 Task: In reminders to claim jobs turn off in-app notifications.
Action: Mouse moved to (843, 71)
Screenshot: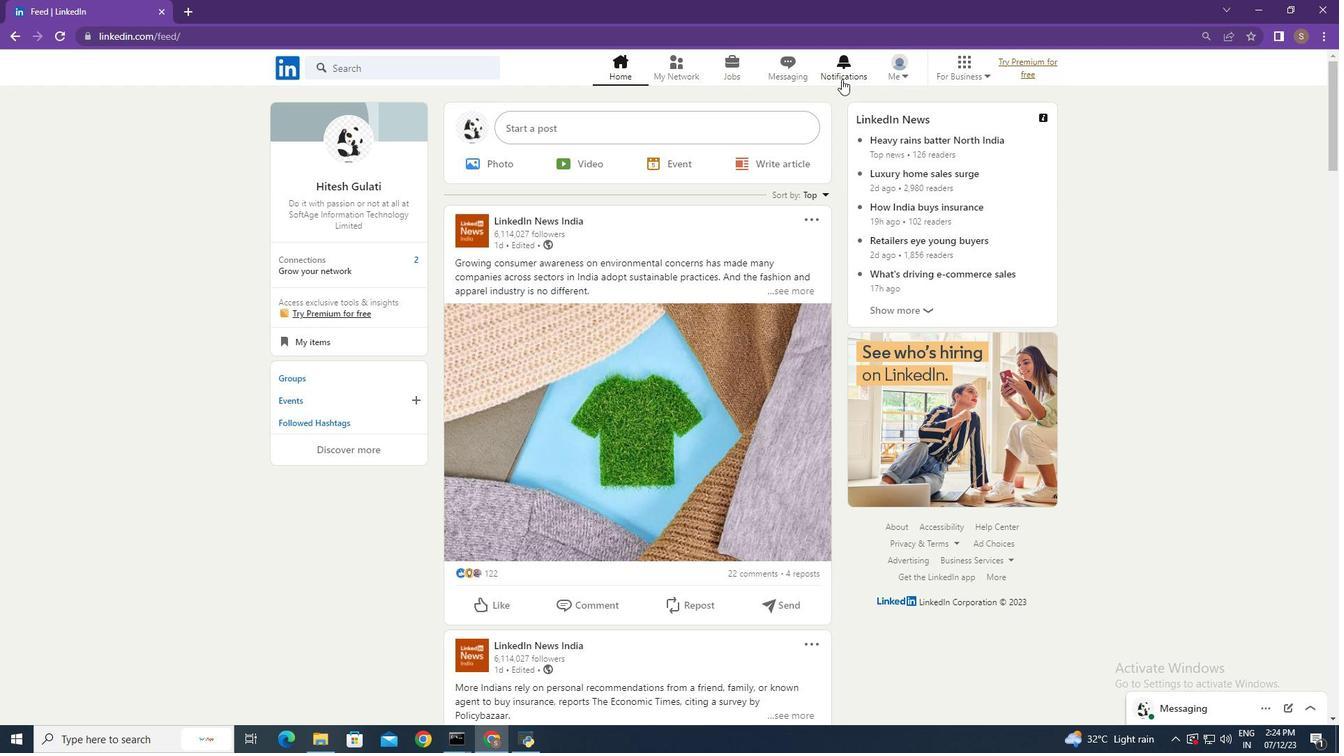 
Action: Mouse pressed left at (843, 71)
Screenshot: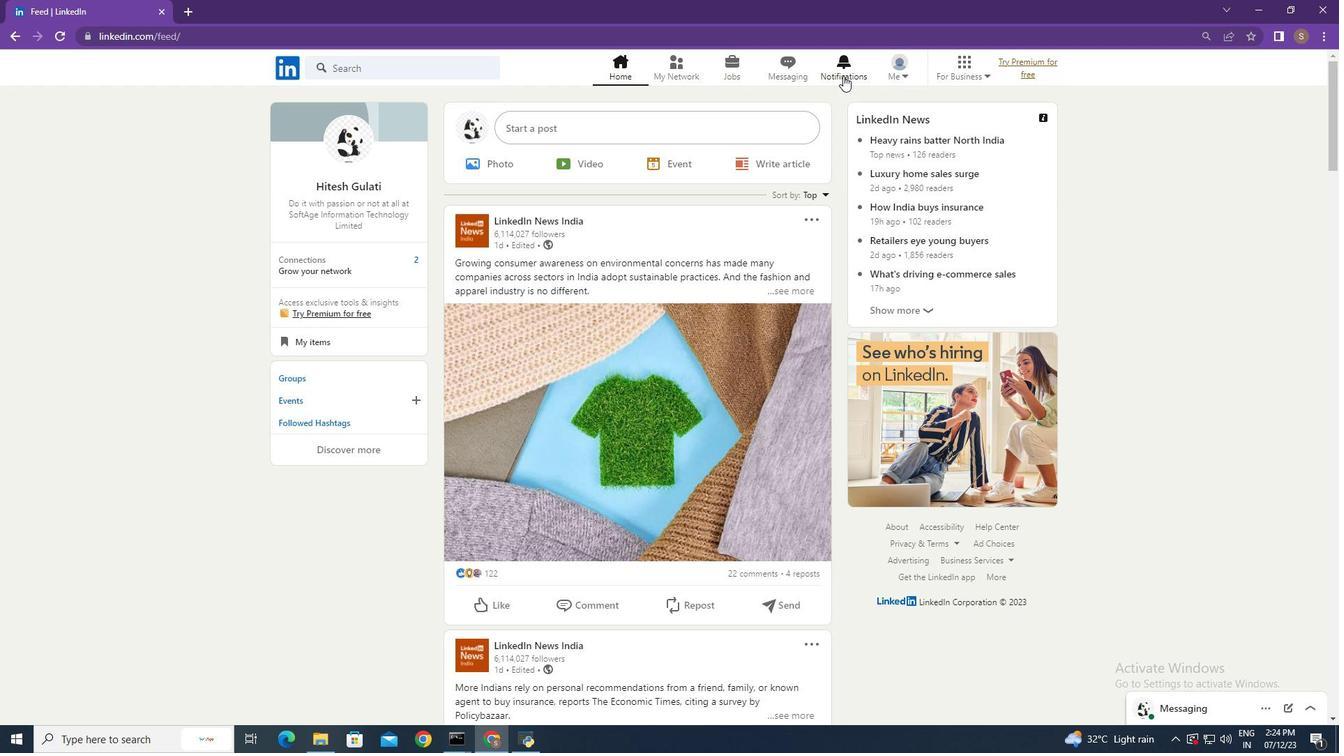 
Action: Mouse moved to (324, 160)
Screenshot: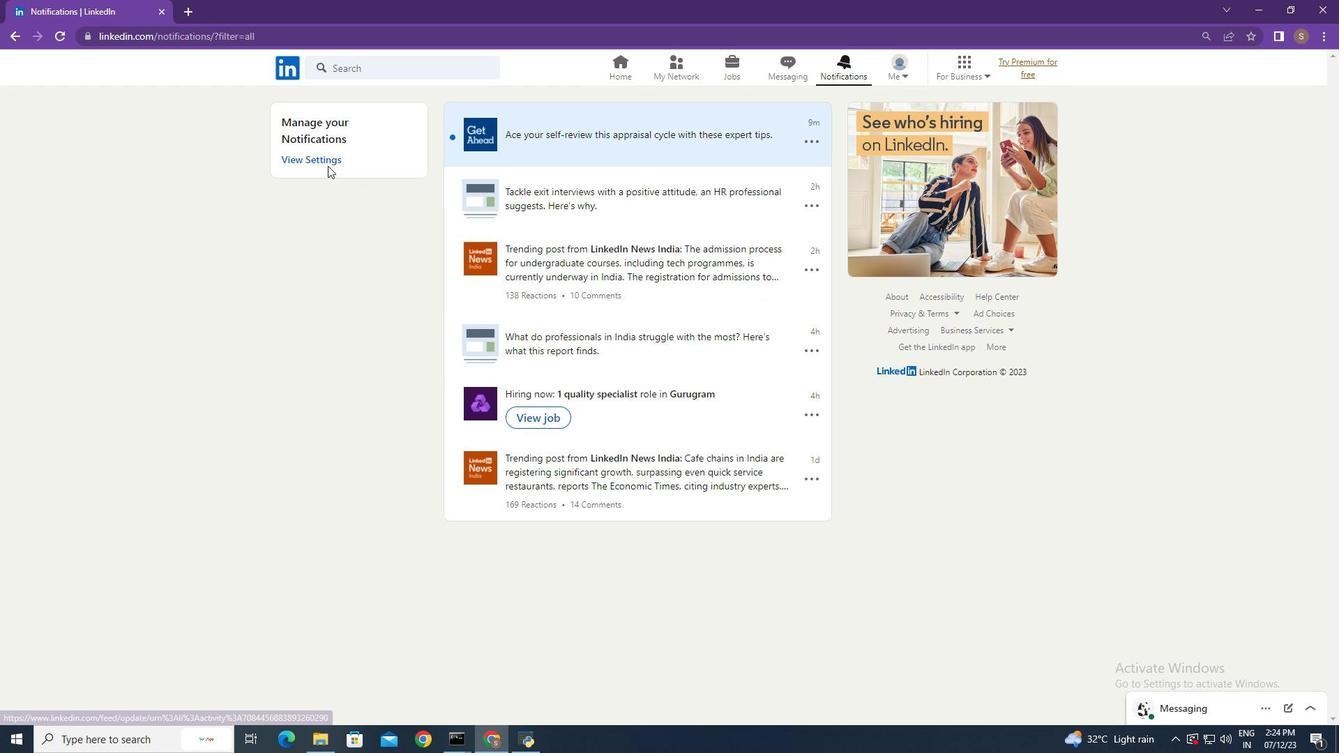 
Action: Mouse pressed left at (324, 160)
Screenshot: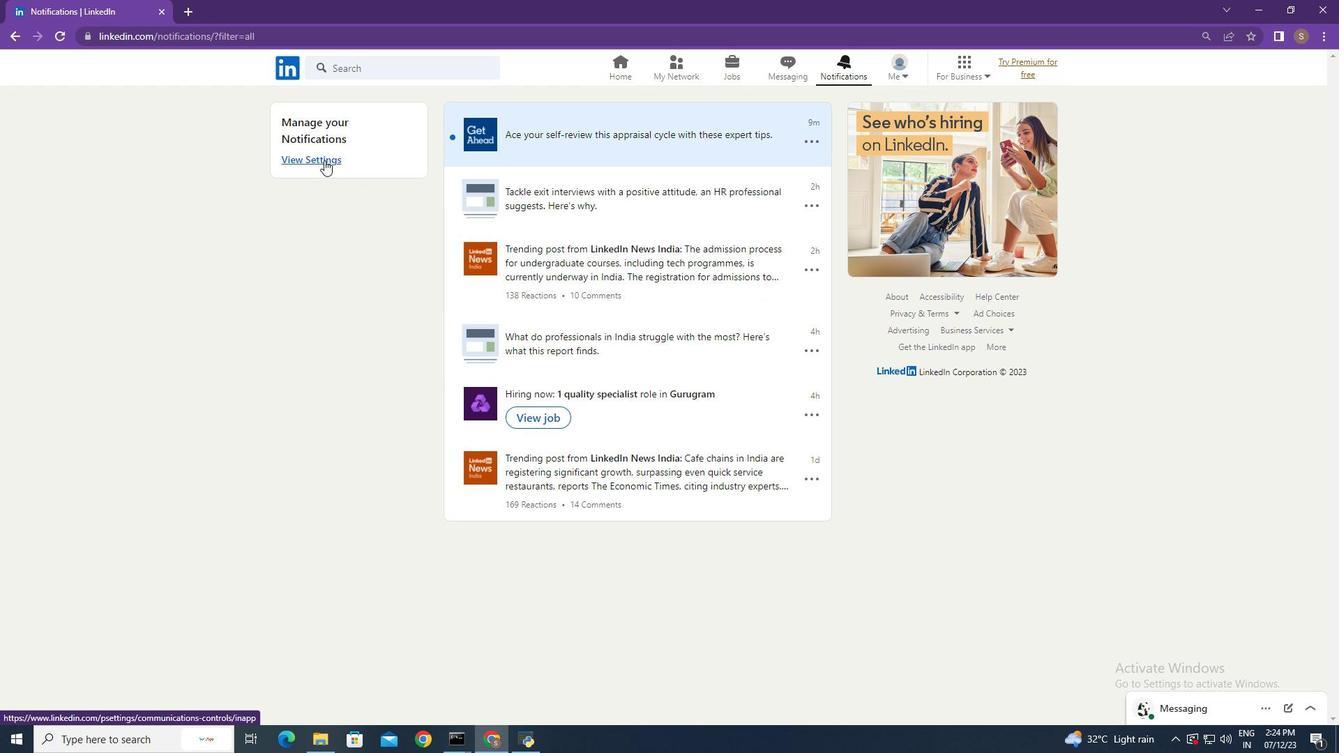 
Action: Mouse moved to (754, 246)
Screenshot: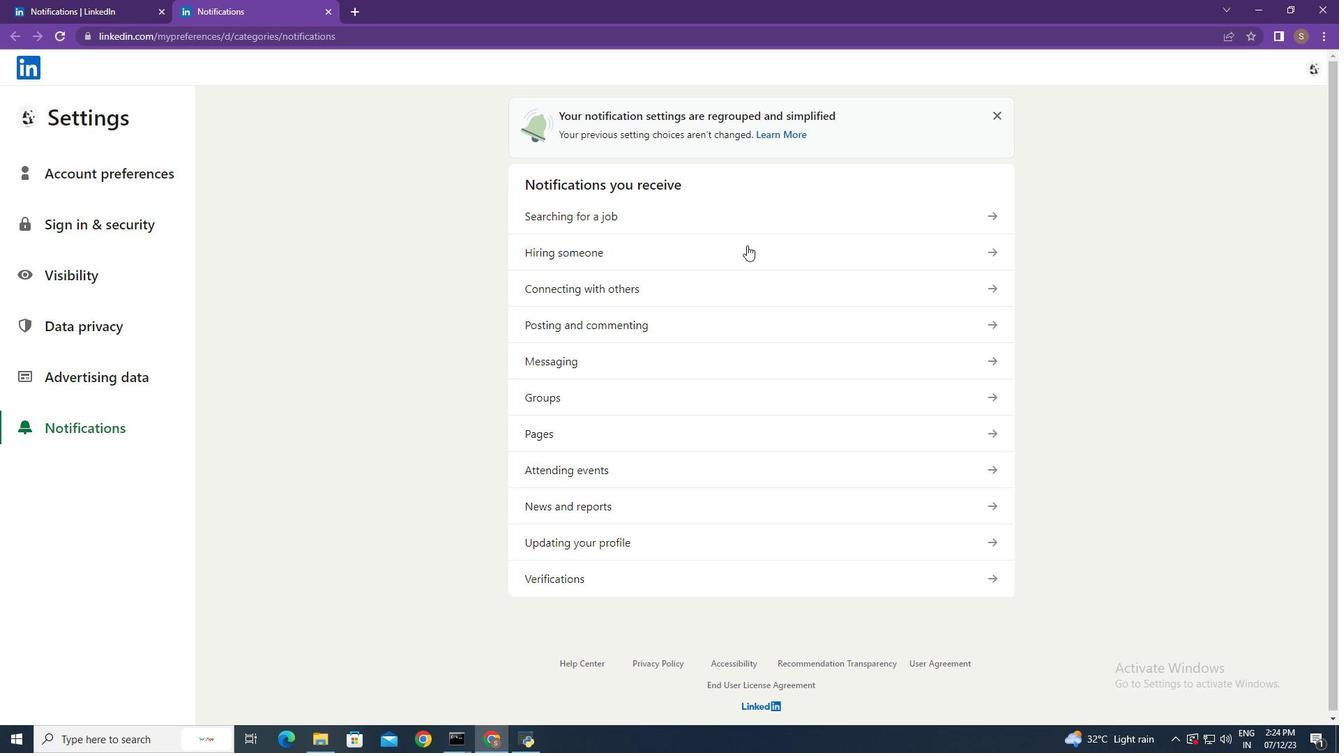 
Action: Mouse pressed left at (754, 246)
Screenshot: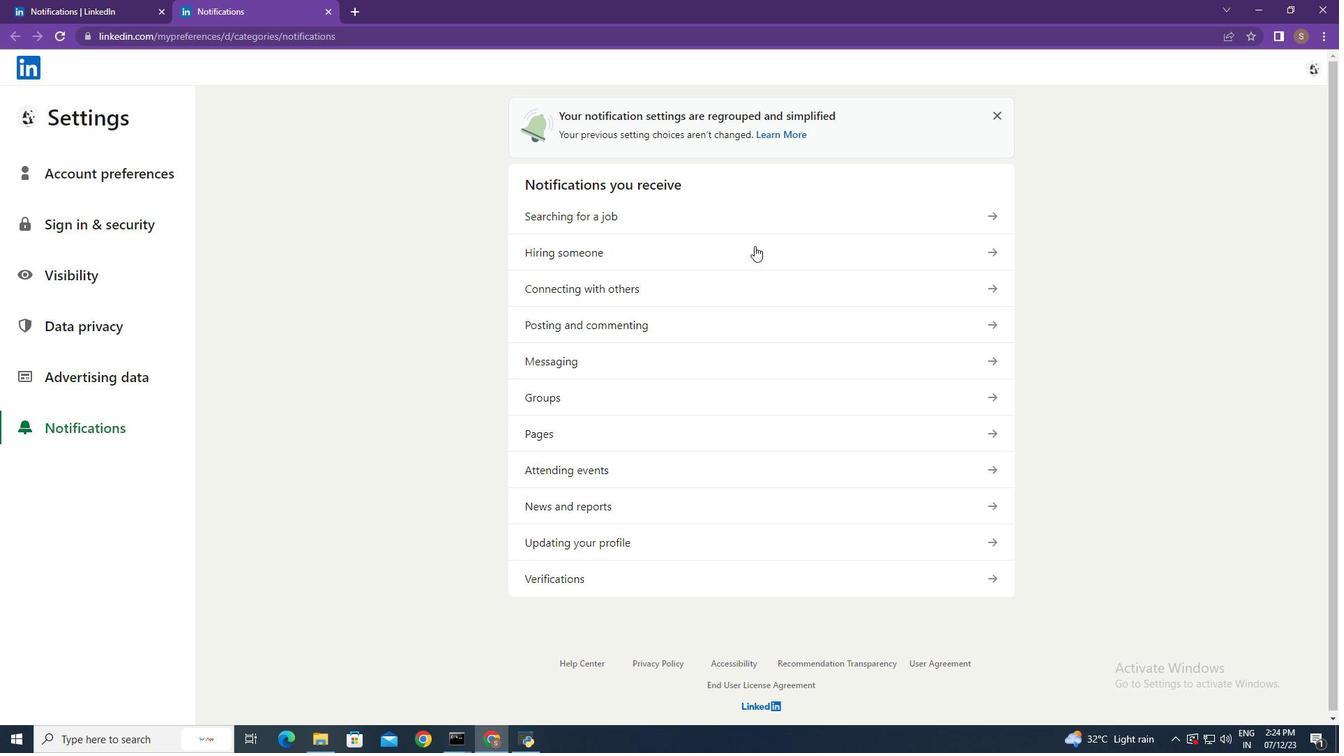 
Action: Mouse moved to (755, 509)
Screenshot: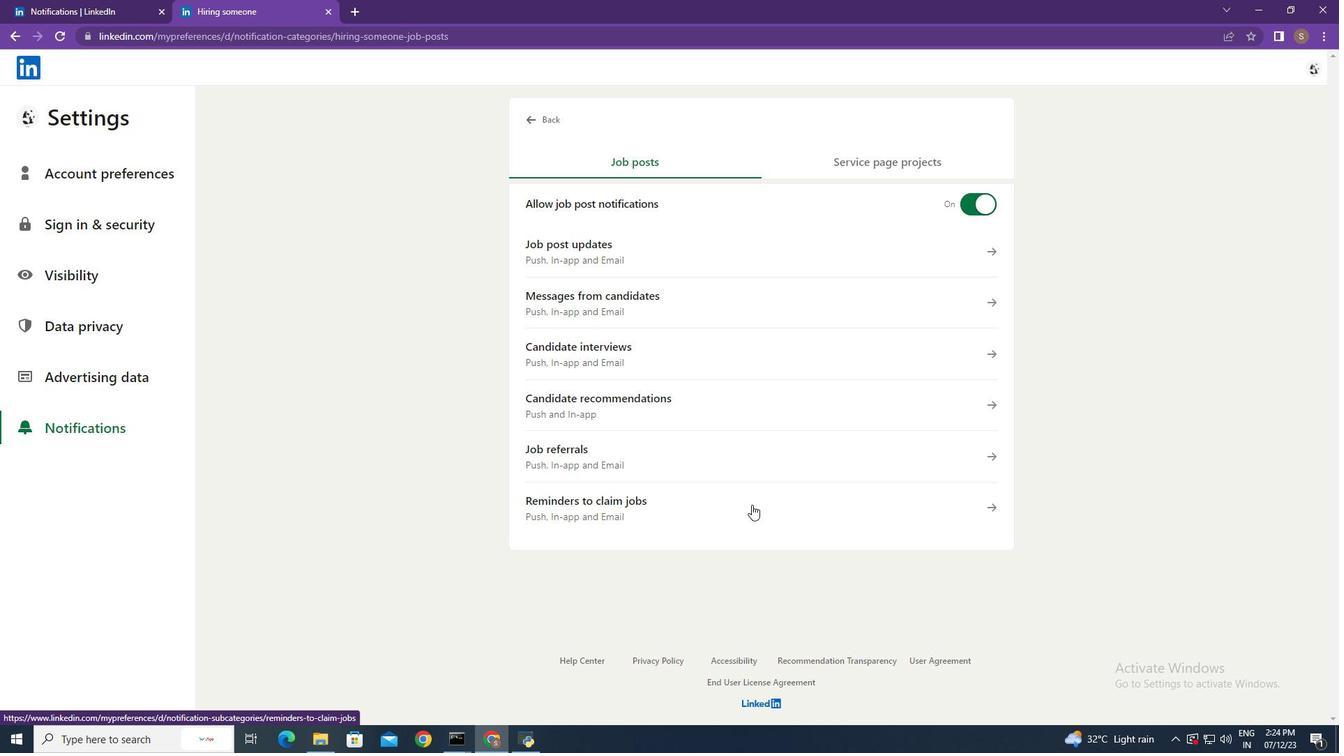 
Action: Mouse pressed left at (755, 509)
Screenshot: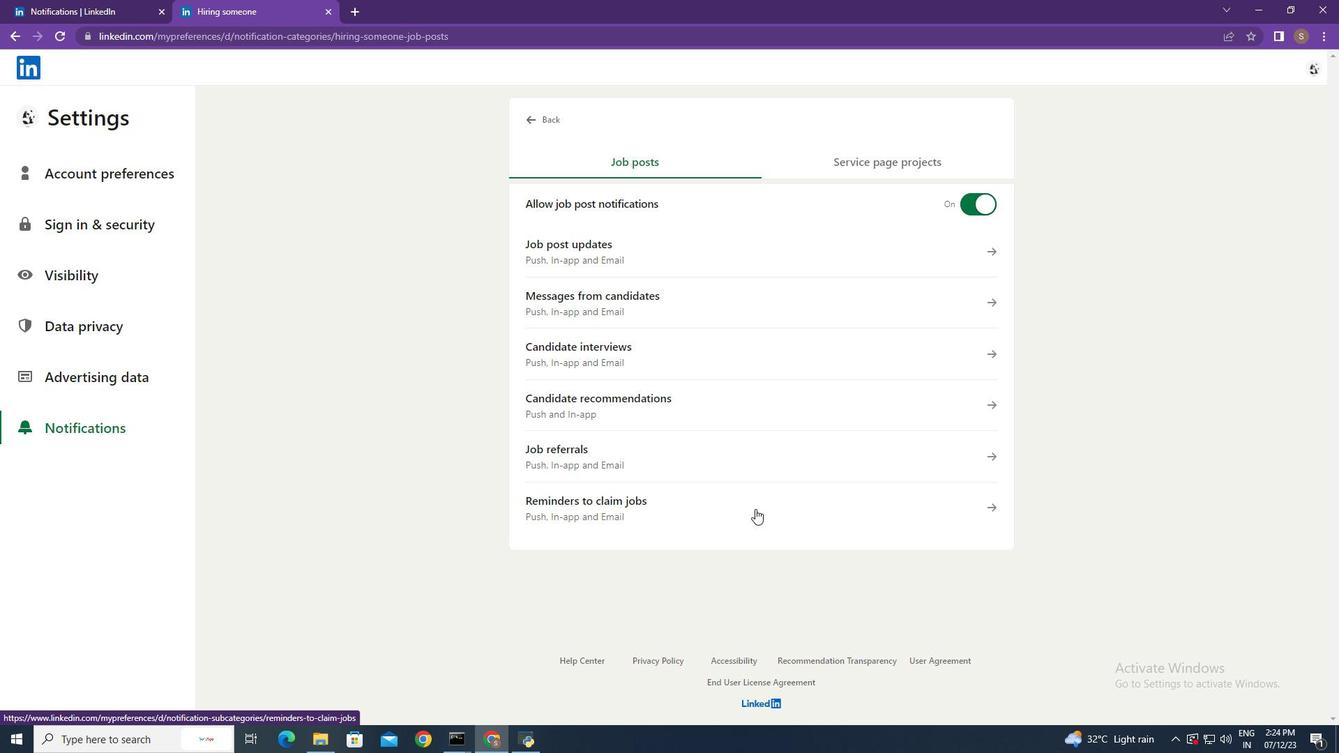
Action: Mouse moved to (979, 231)
Screenshot: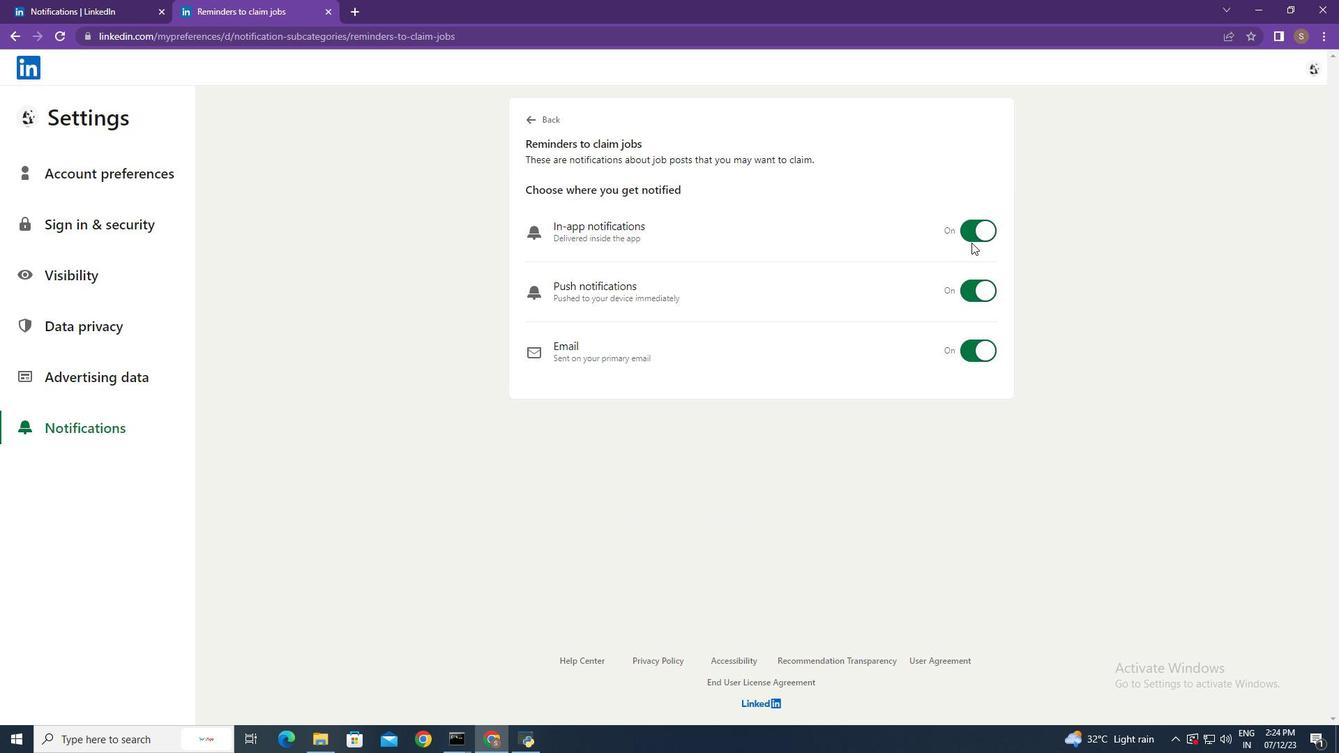 
Action: Mouse pressed left at (979, 231)
Screenshot: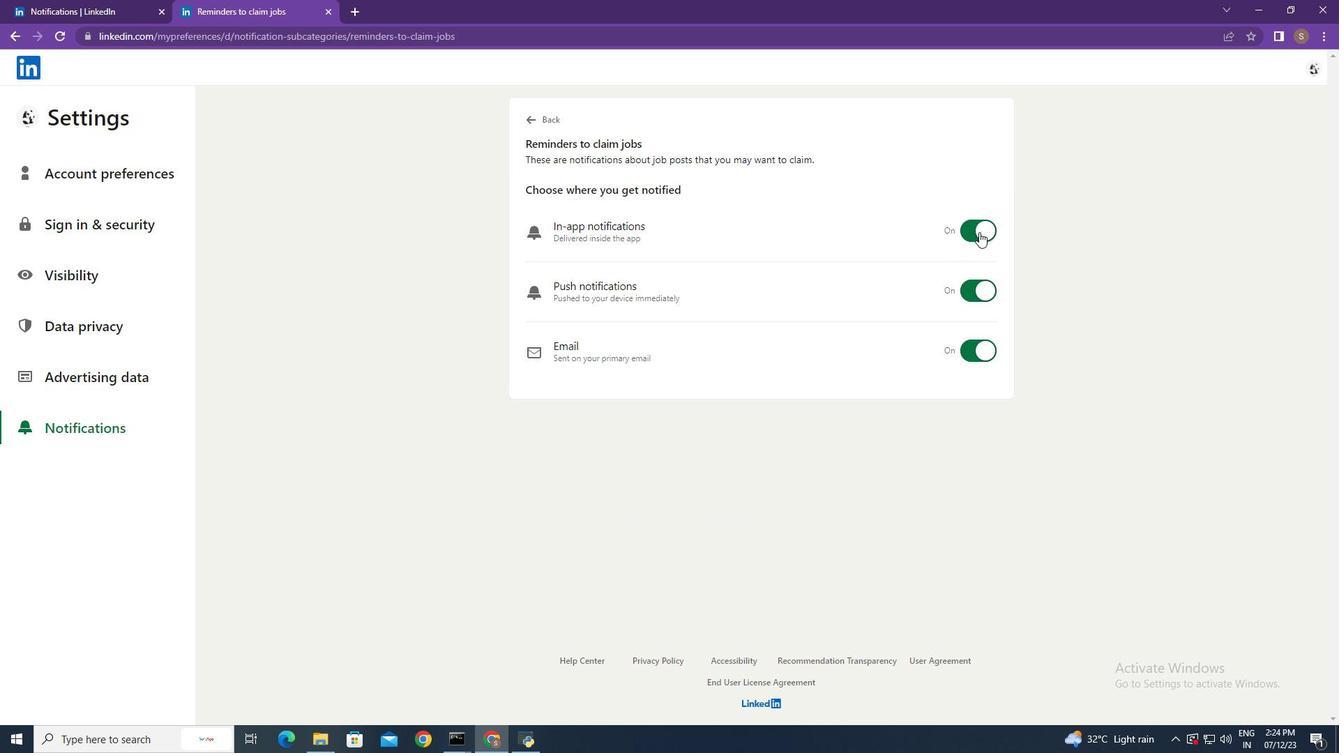 
Action: Mouse moved to (1151, 264)
Screenshot: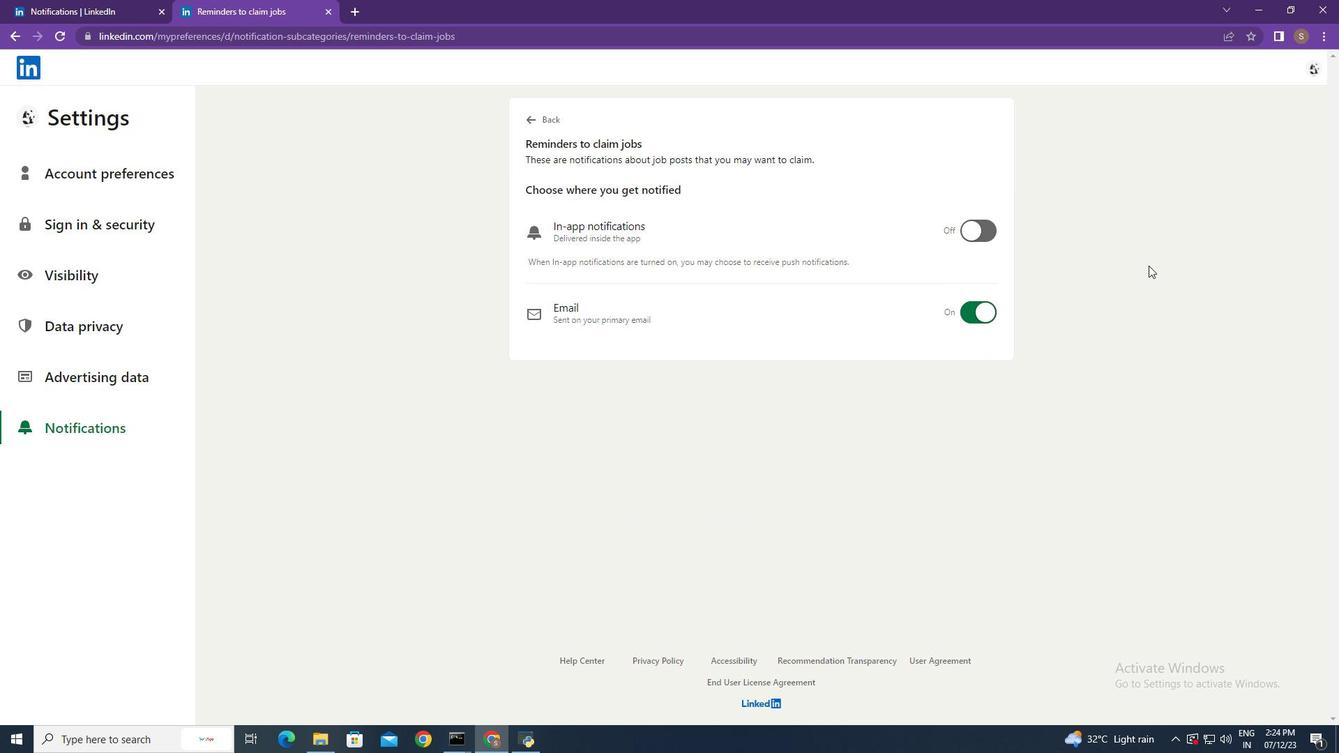 
